Task: Access GitHub's "Repository Insights" for code Frequency.
Action: Mouse moved to (1056, 61)
Screenshot: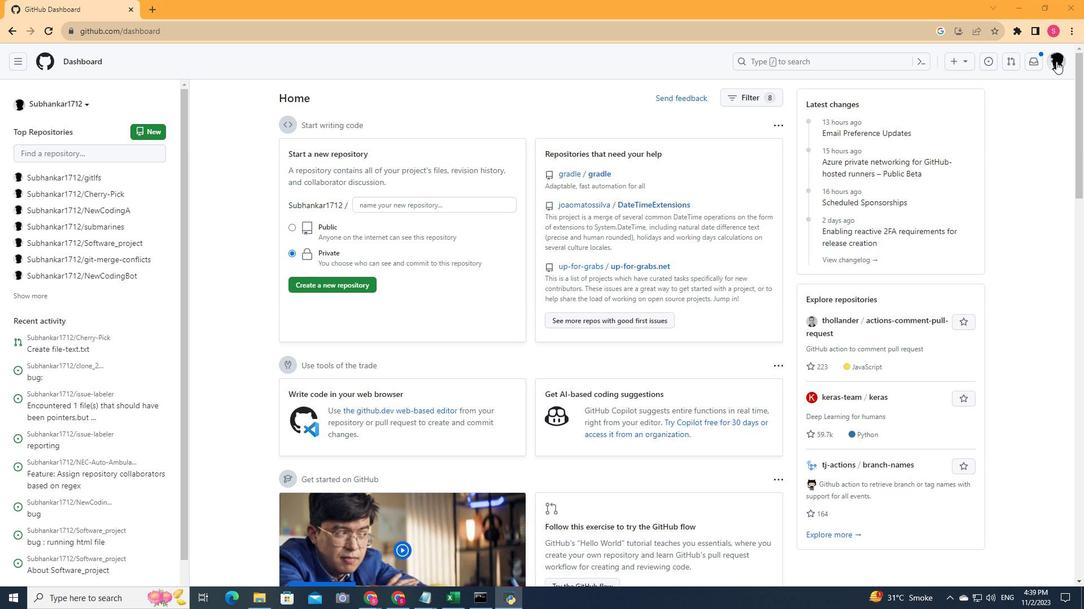 
Action: Mouse pressed left at (1056, 61)
Screenshot: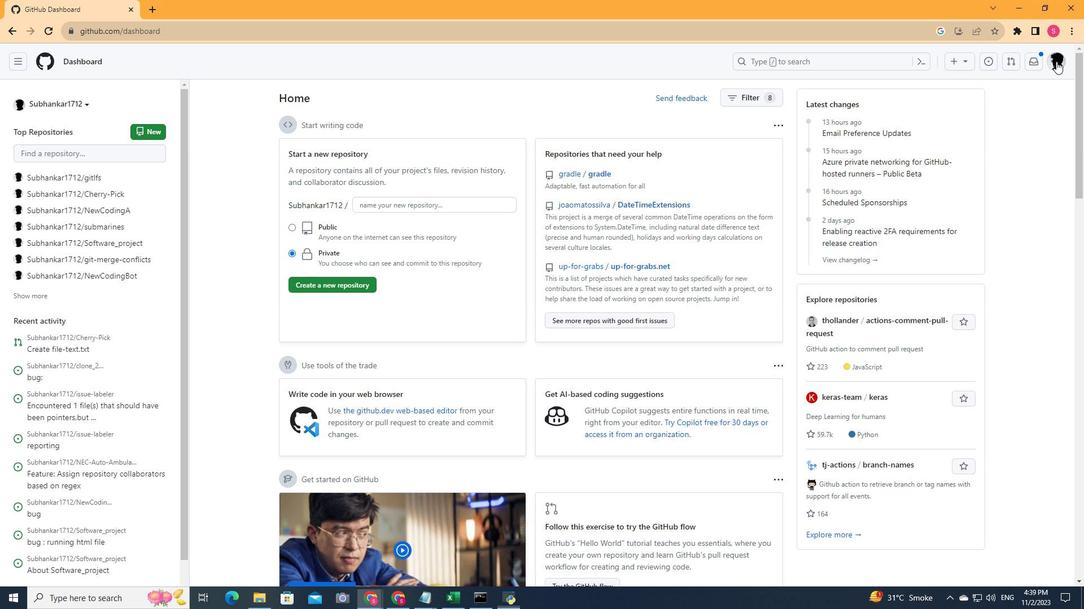 
Action: Mouse moved to (930, 138)
Screenshot: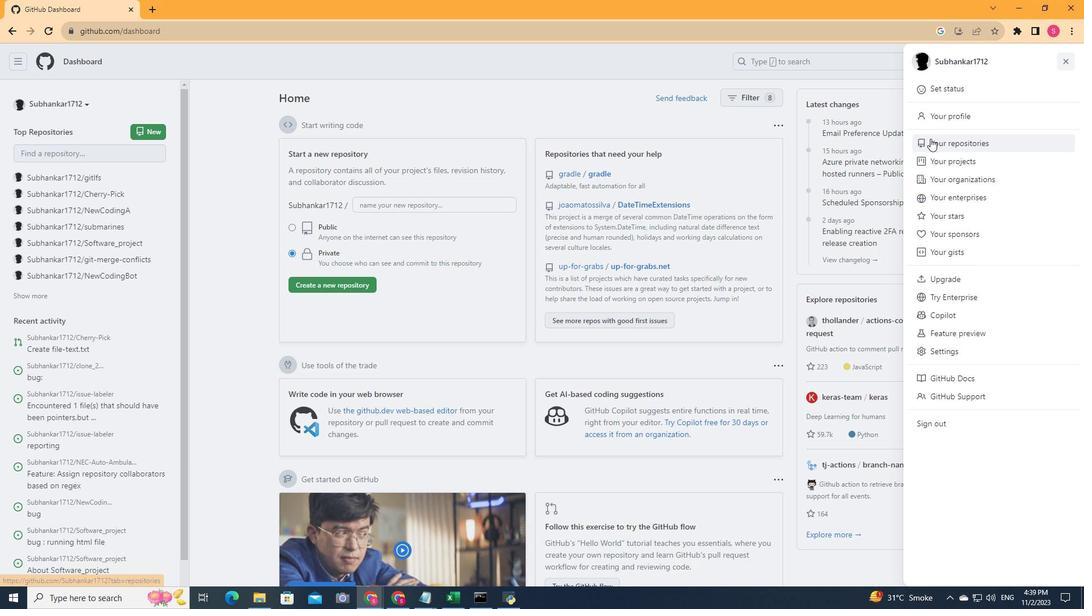 
Action: Mouse pressed left at (930, 138)
Screenshot: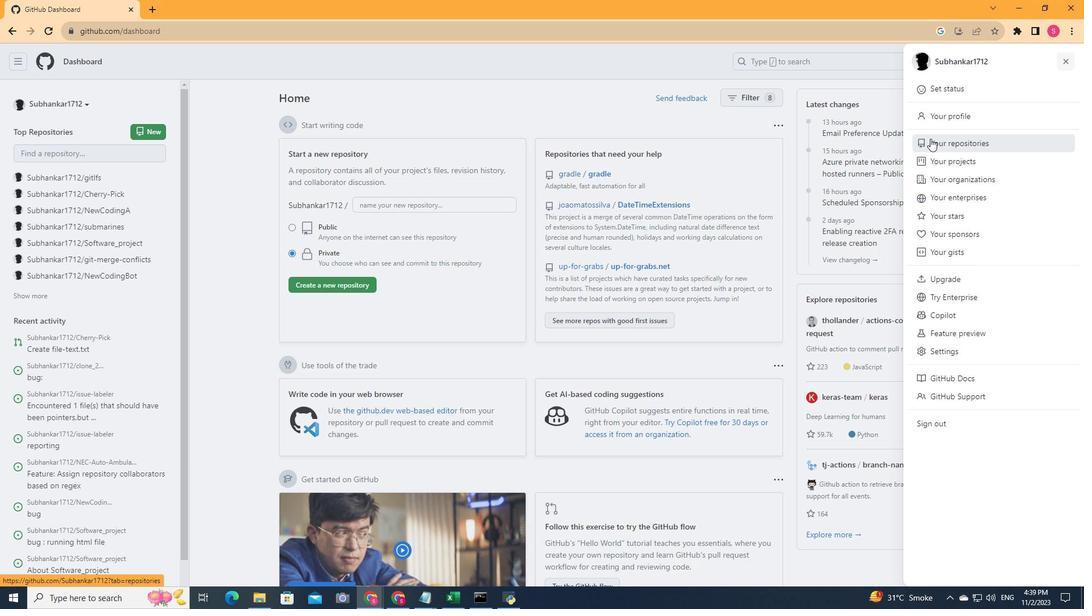 
Action: Mouse moved to (400, 166)
Screenshot: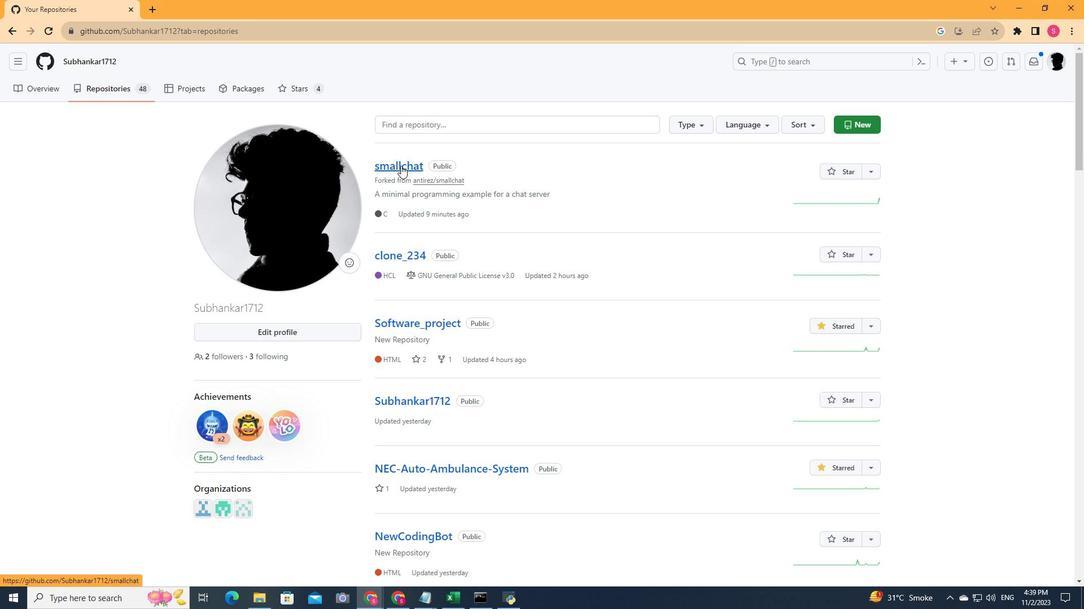 
Action: Mouse pressed left at (400, 166)
Screenshot: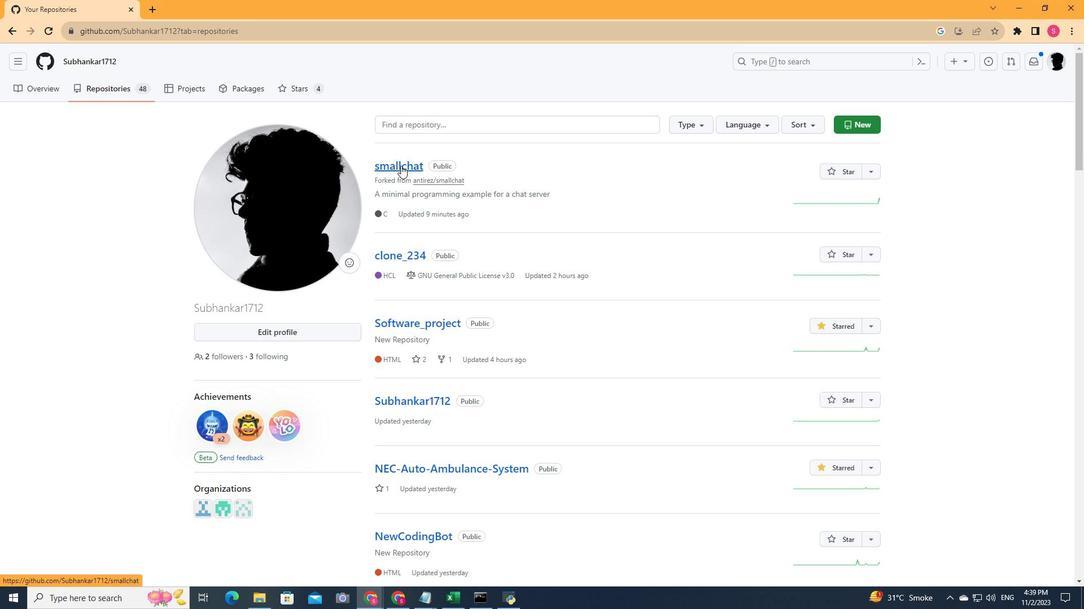 
Action: Mouse moved to (505, 87)
Screenshot: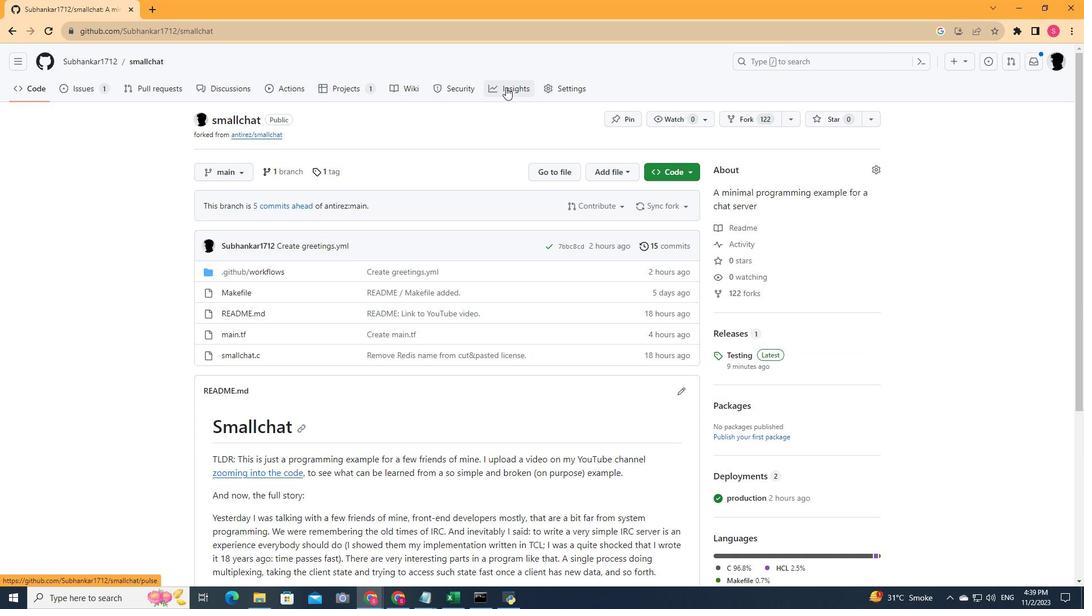 
Action: Mouse pressed left at (505, 87)
Screenshot: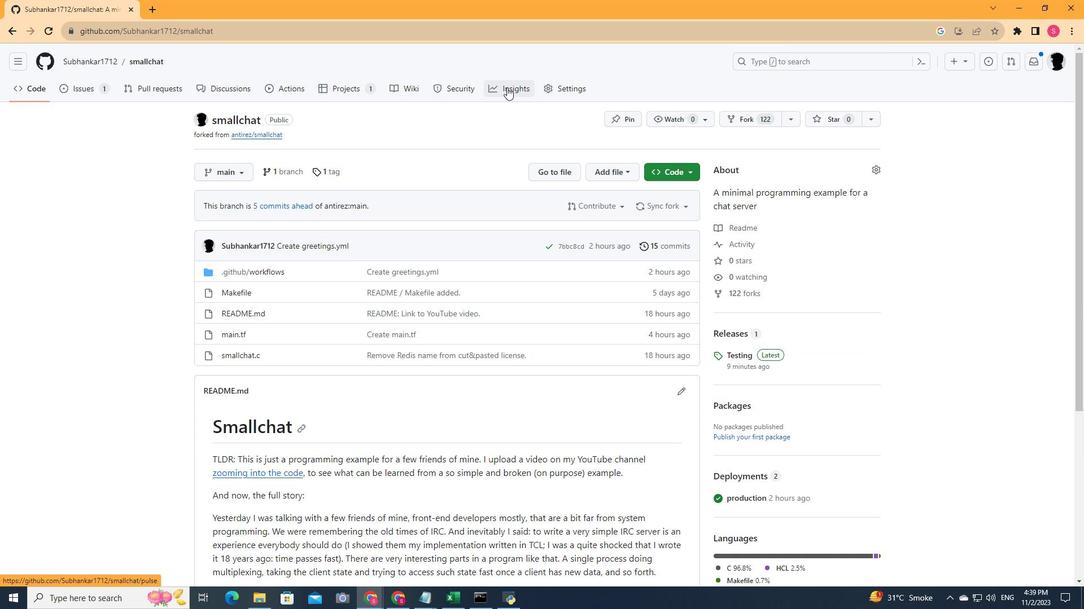 
Action: Mouse moved to (230, 237)
Screenshot: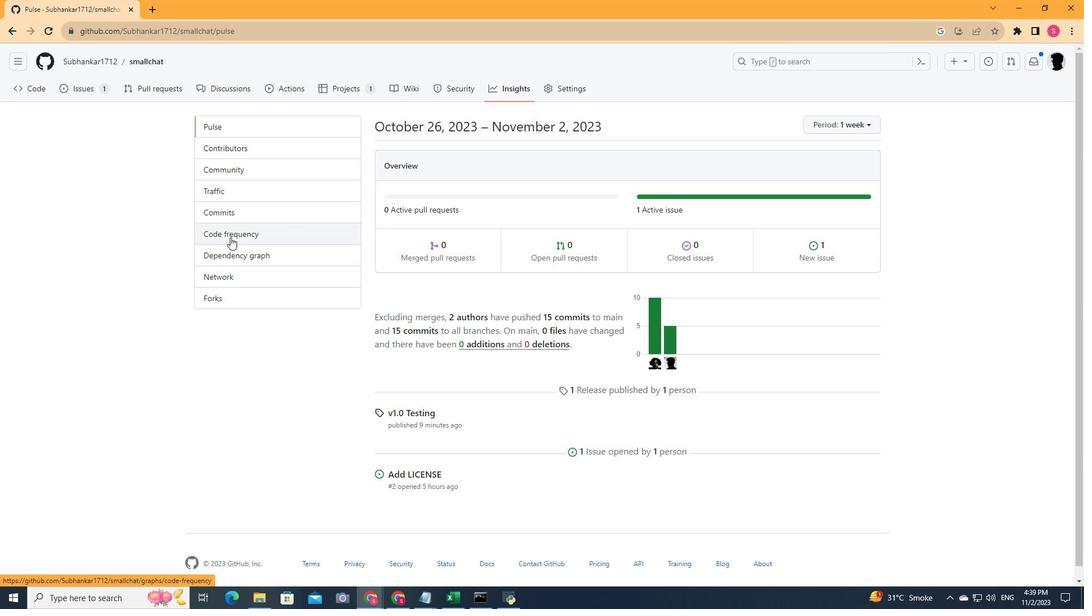 
Action: Mouse pressed left at (230, 237)
Screenshot: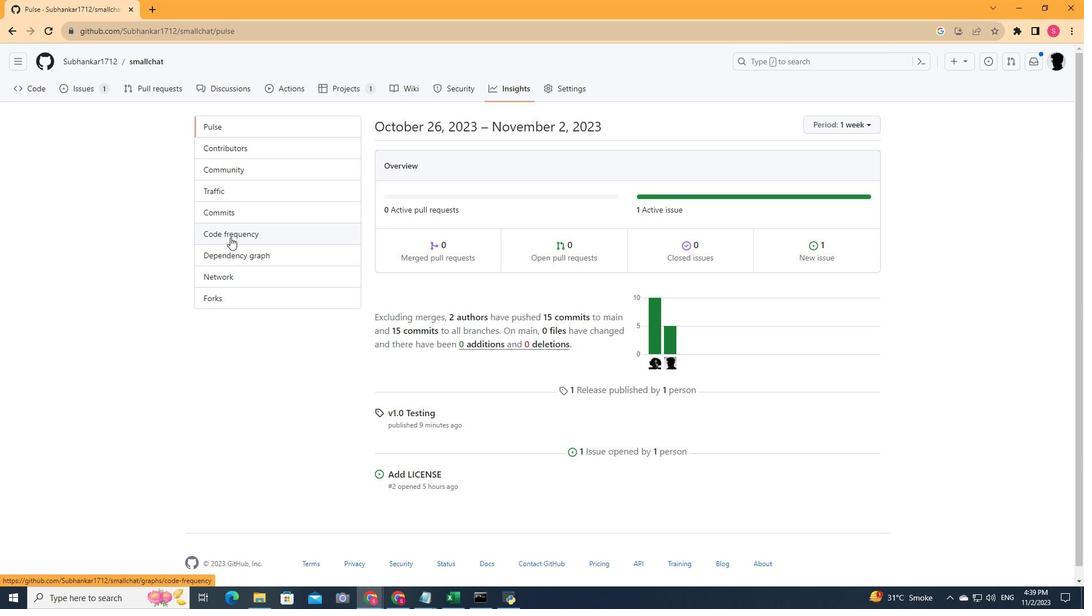 
Action: Mouse moved to (523, 299)
Screenshot: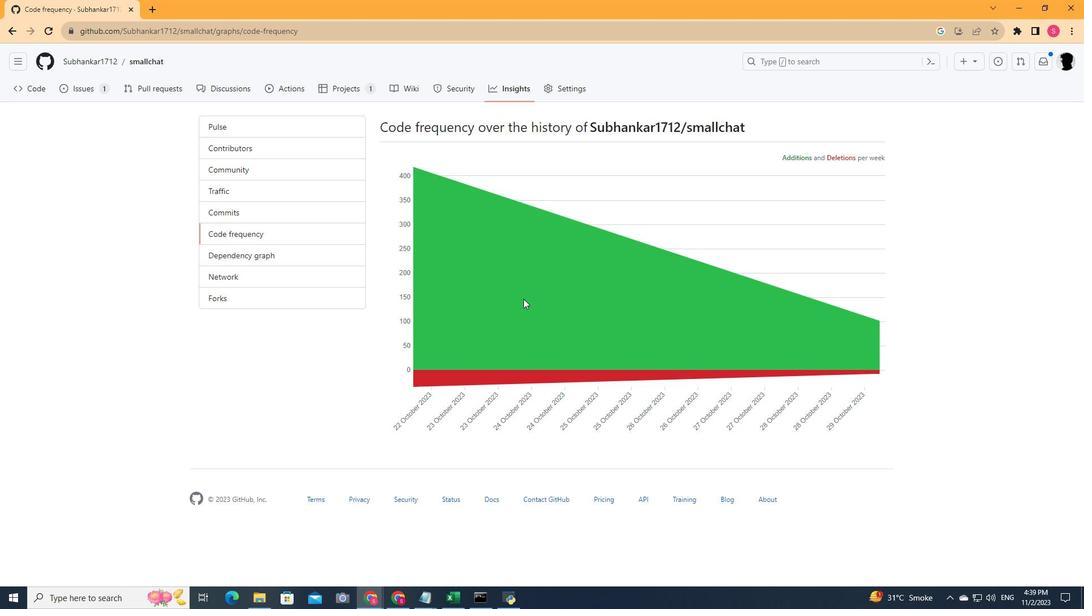 
Action: Mouse scrolled (523, 298) with delta (0, 0)
Screenshot: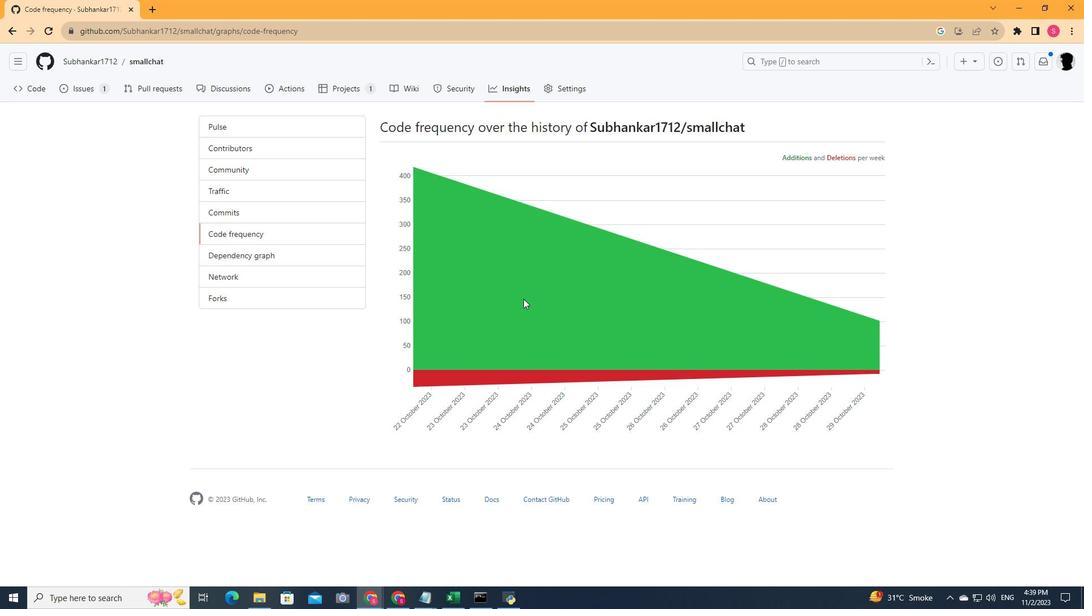 
Action: Mouse scrolled (523, 298) with delta (0, 0)
Screenshot: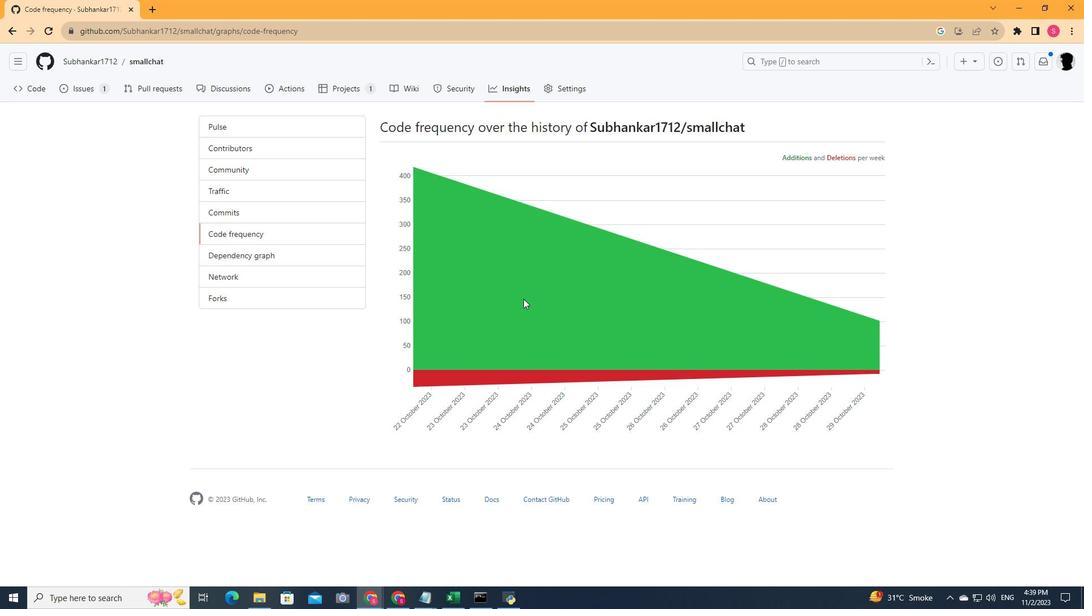 
Action: Mouse scrolled (523, 298) with delta (0, 0)
Screenshot: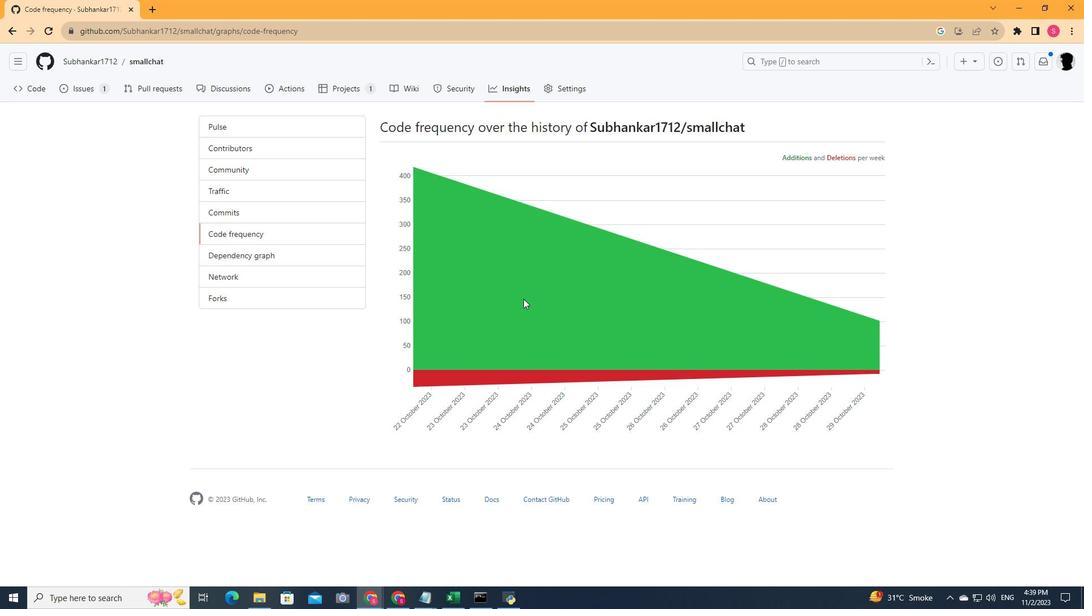 
Action: Mouse scrolled (523, 298) with delta (0, 0)
Screenshot: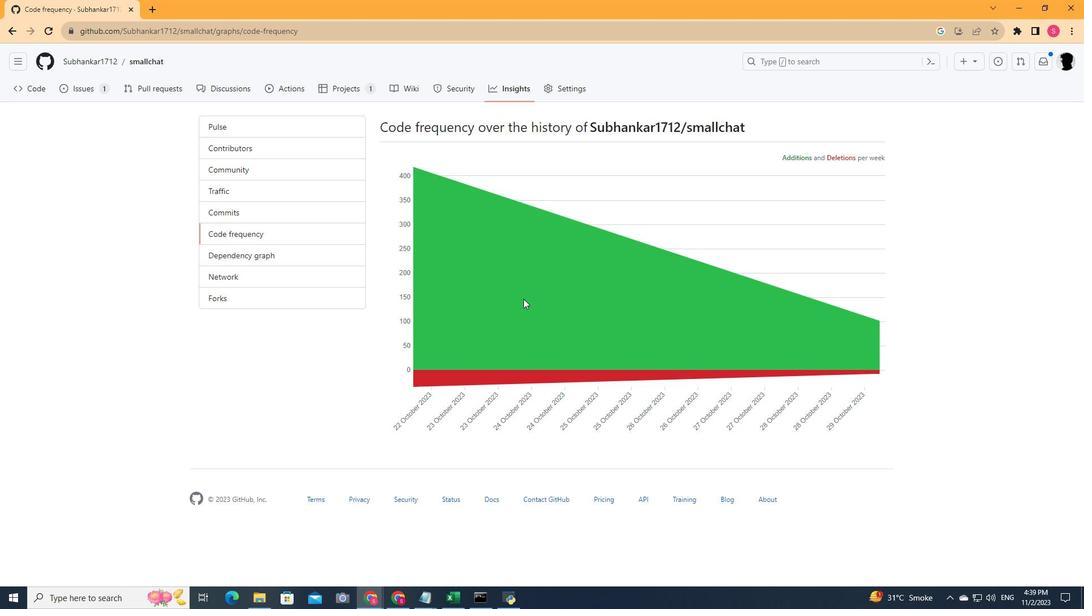 
Action: Mouse scrolled (523, 299) with delta (0, 0)
Screenshot: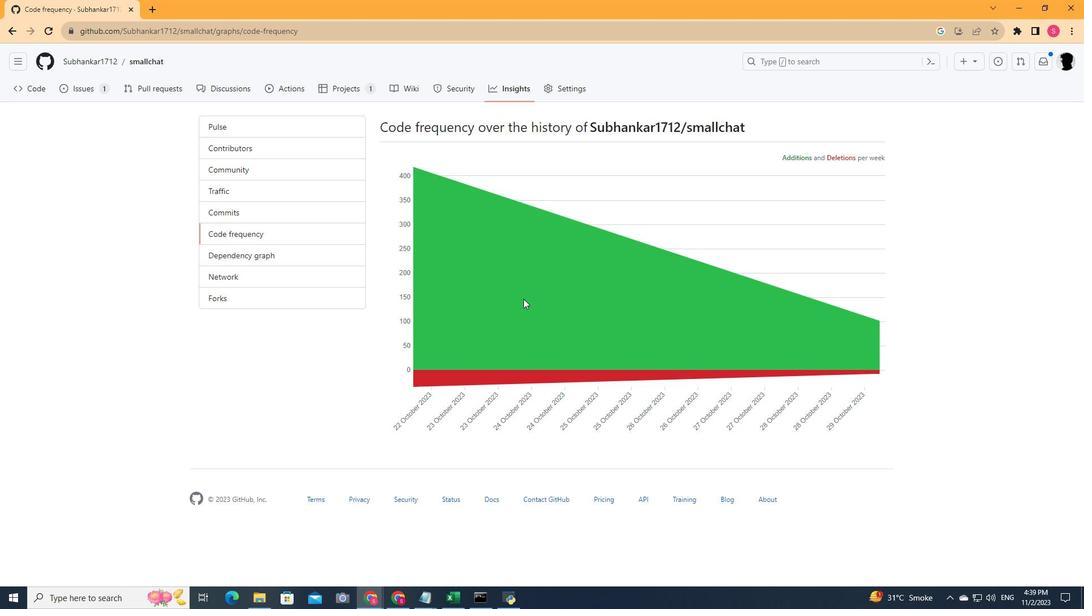 
Action: Mouse scrolled (523, 299) with delta (0, 0)
Screenshot: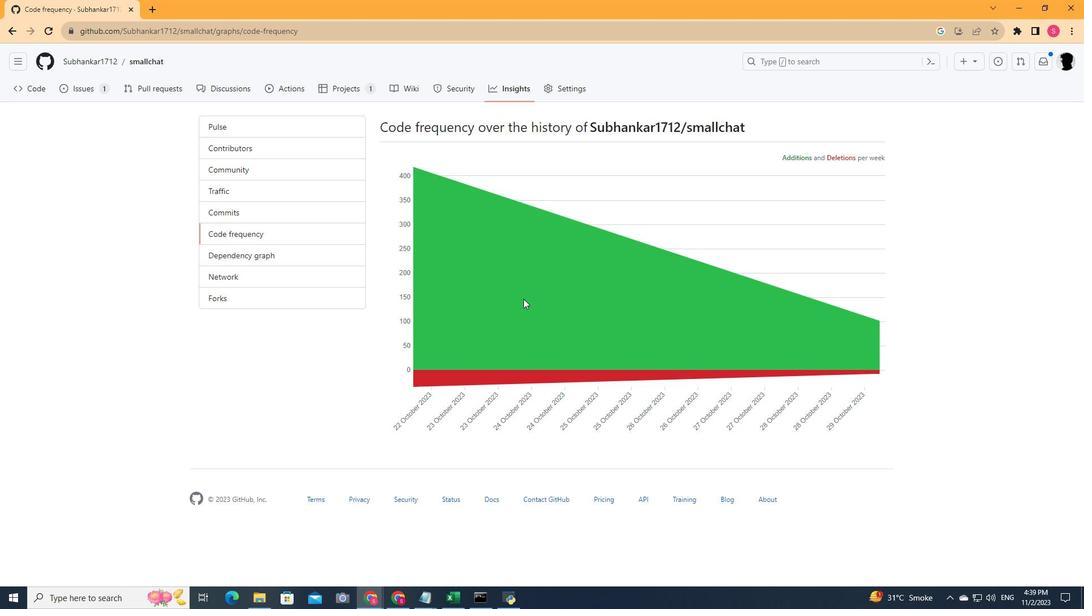 
Action: Mouse scrolled (523, 299) with delta (0, 0)
Screenshot: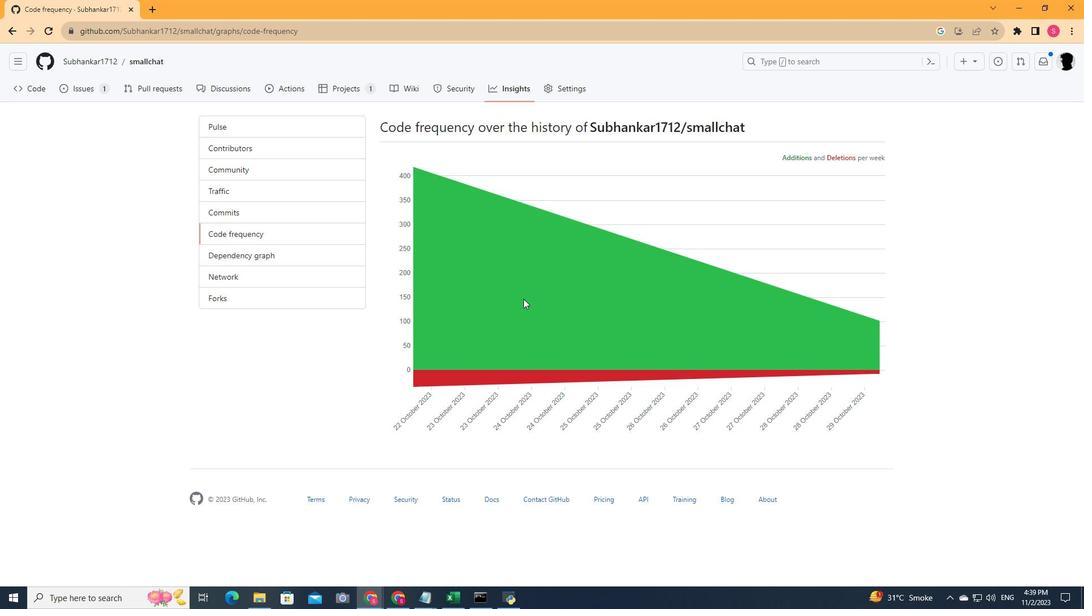 
Action: Mouse scrolled (523, 299) with delta (0, 0)
Screenshot: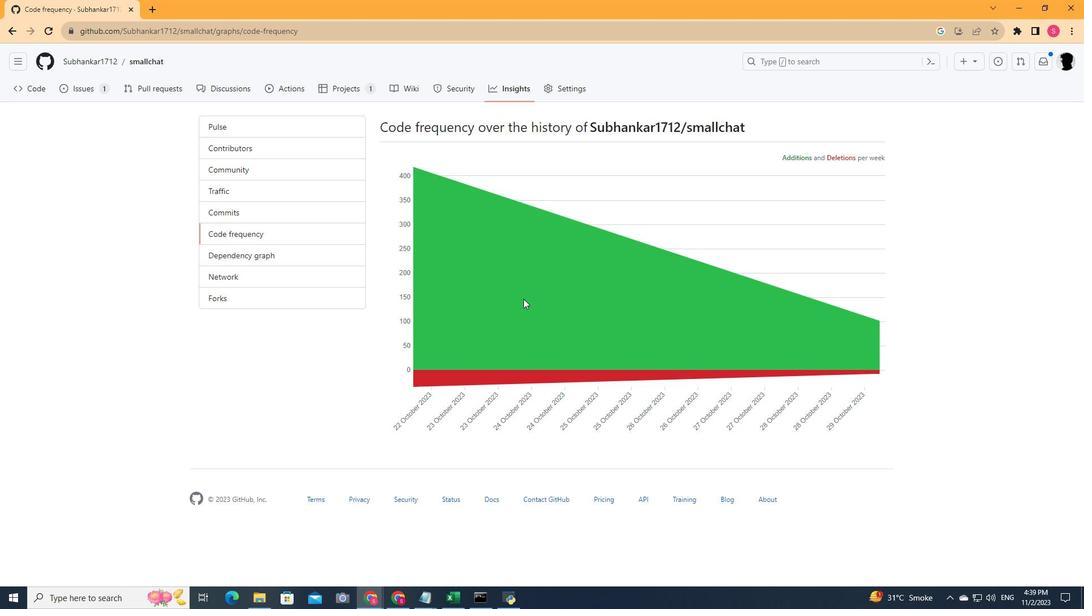 
Action: Mouse scrolled (523, 299) with delta (0, 0)
Screenshot: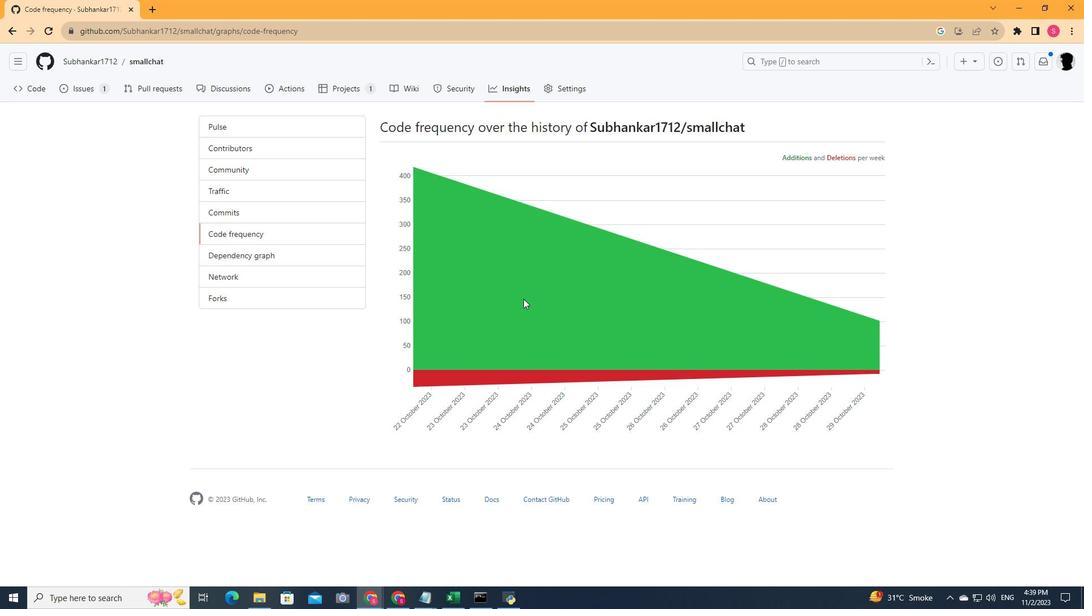 
Action: Mouse moved to (525, 296)
Screenshot: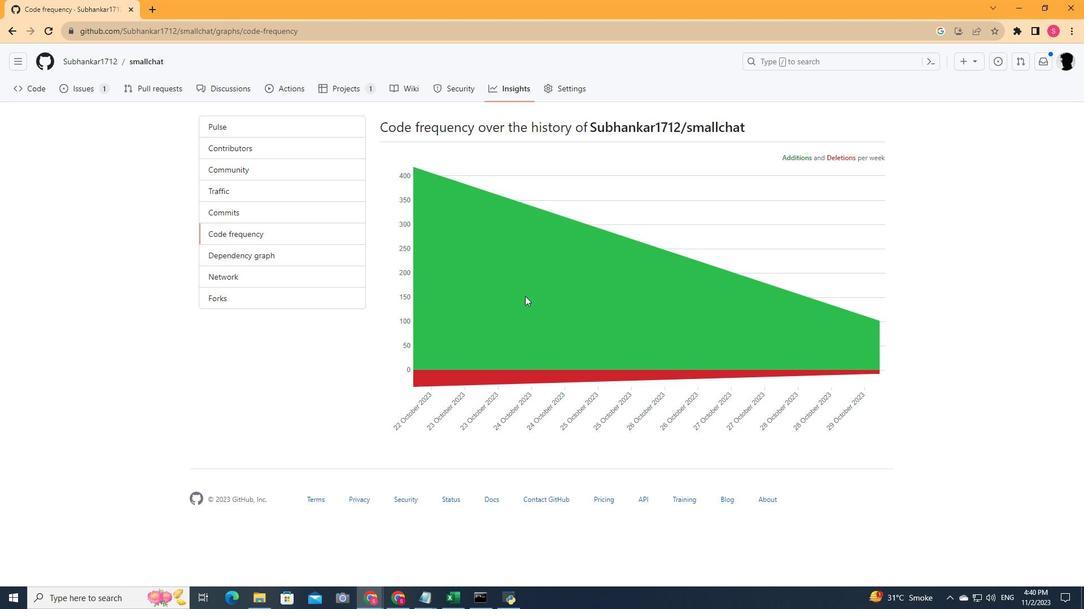 
